 Task: Set the line thickness of the major ticks on the chart to 4px.
Action: Mouse moved to (130, 139)
Screenshot: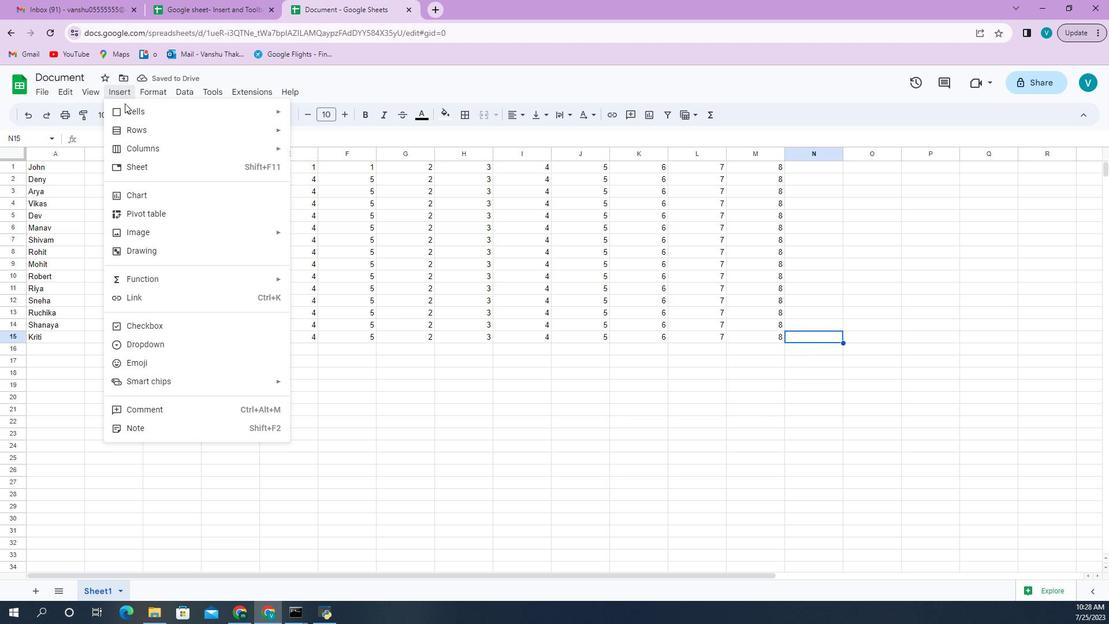 
Action: Mouse pressed left at (130, 139)
Screenshot: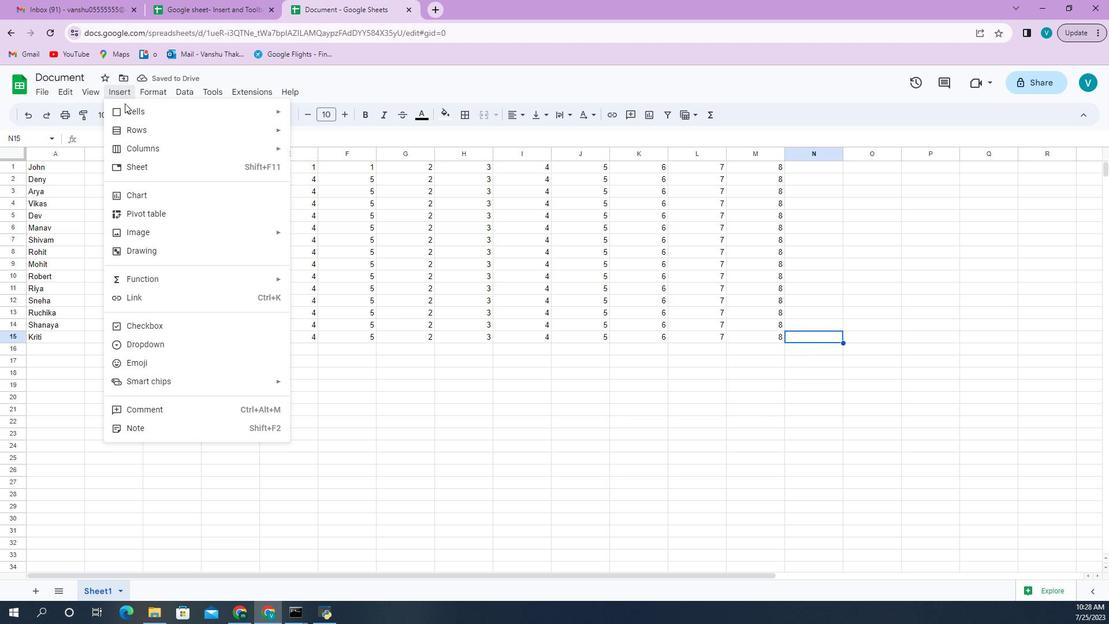 
Action: Mouse moved to (143, 224)
Screenshot: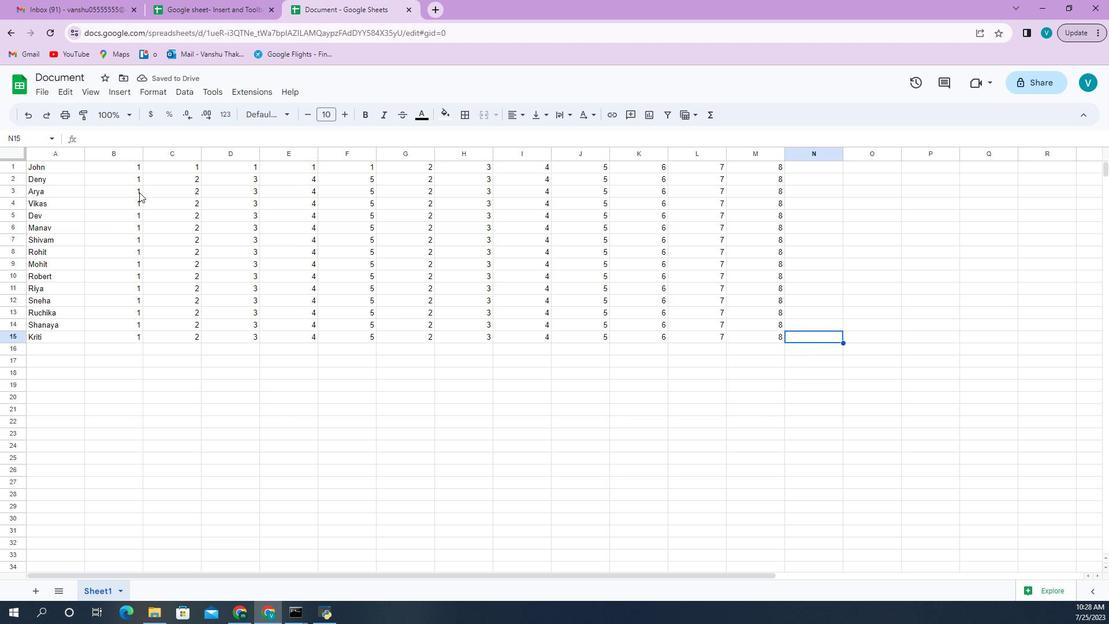 
Action: Mouse pressed left at (143, 224)
Screenshot: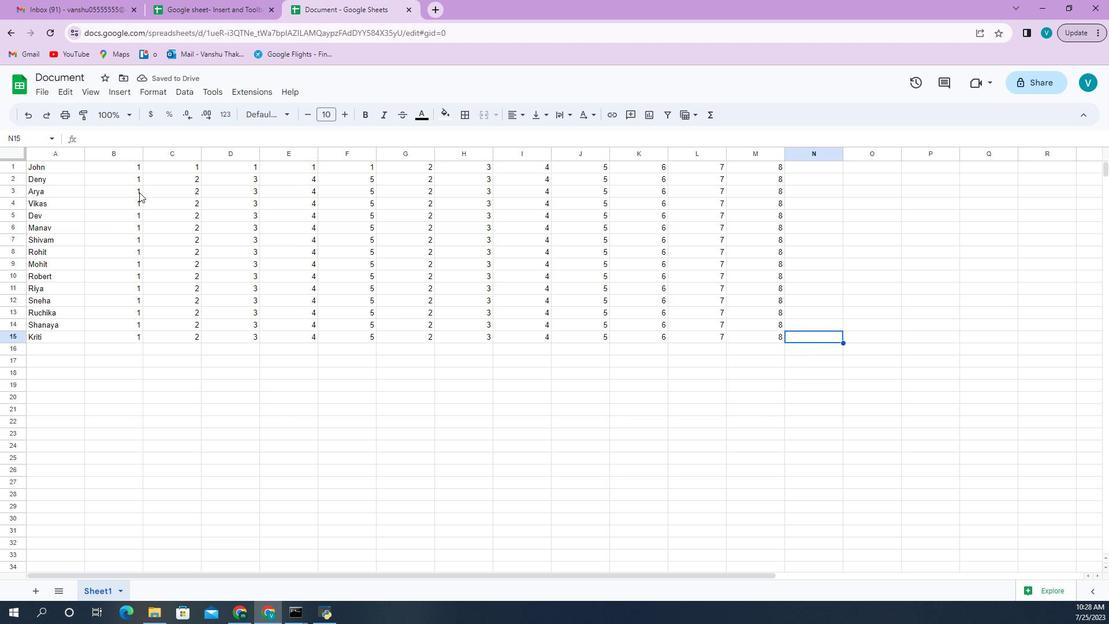 
Action: Mouse moved to (1046, 183)
Screenshot: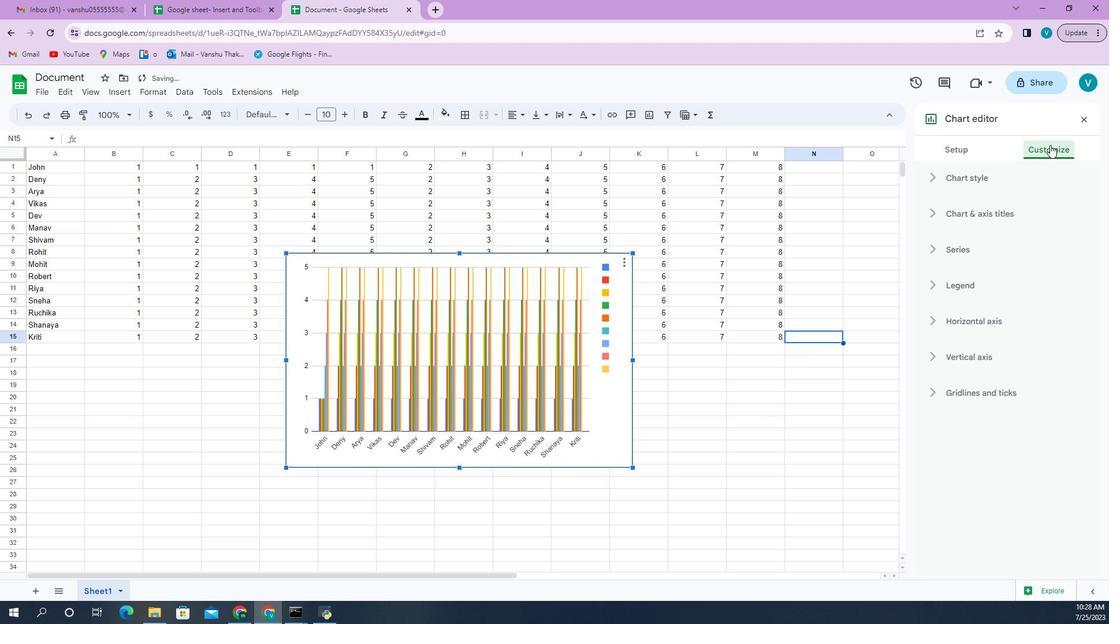 
Action: Mouse pressed left at (1046, 183)
Screenshot: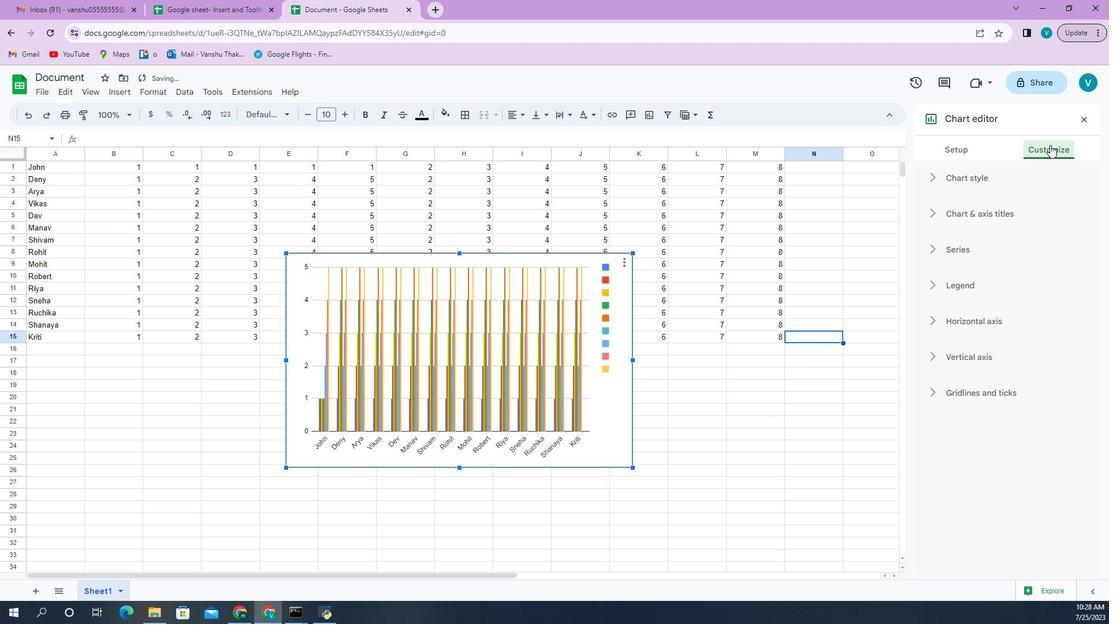 
Action: Mouse moved to (1010, 399)
Screenshot: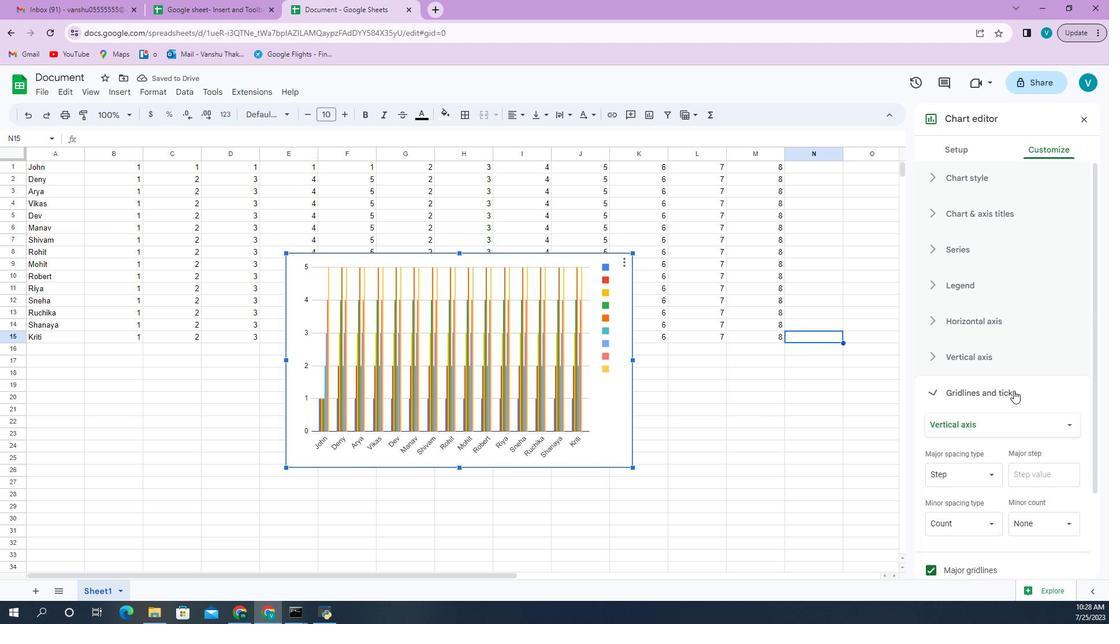 
Action: Mouse pressed left at (1010, 399)
Screenshot: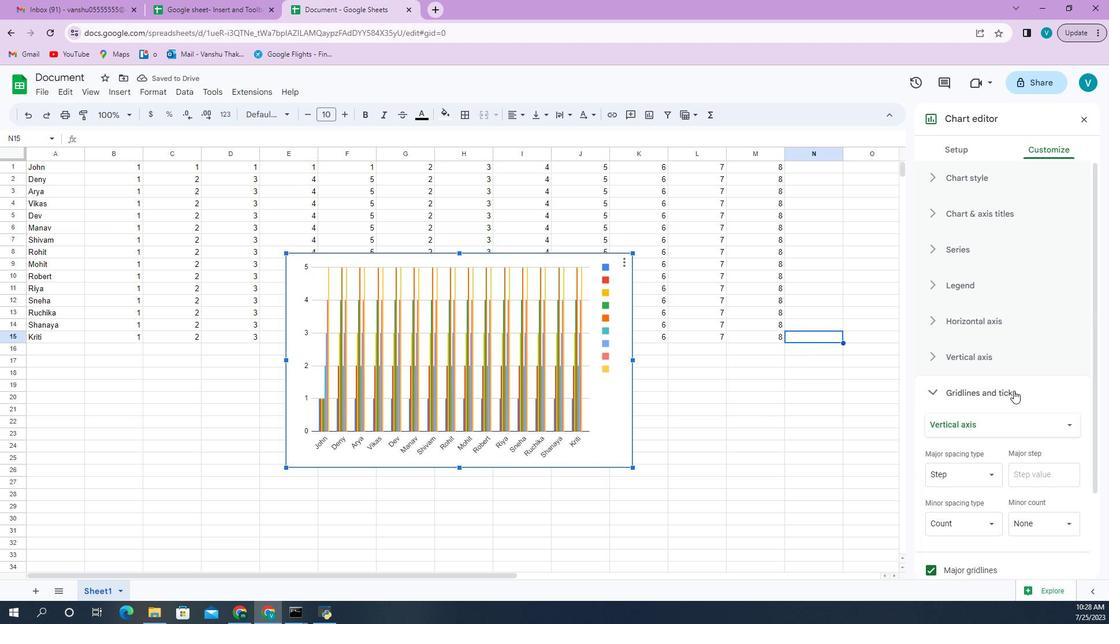 
Action: Mouse scrolled (1010, 399) with delta (0, 0)
Screenshot: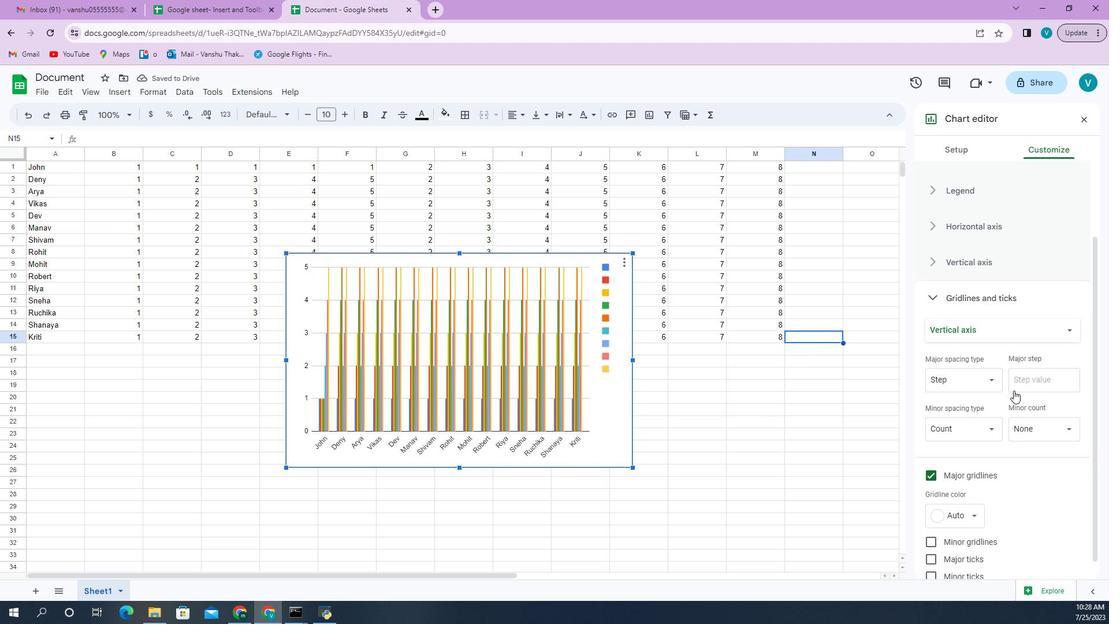
Action: Mouse scrolled (1010, 399) with delta (0, 0)
Screenshot: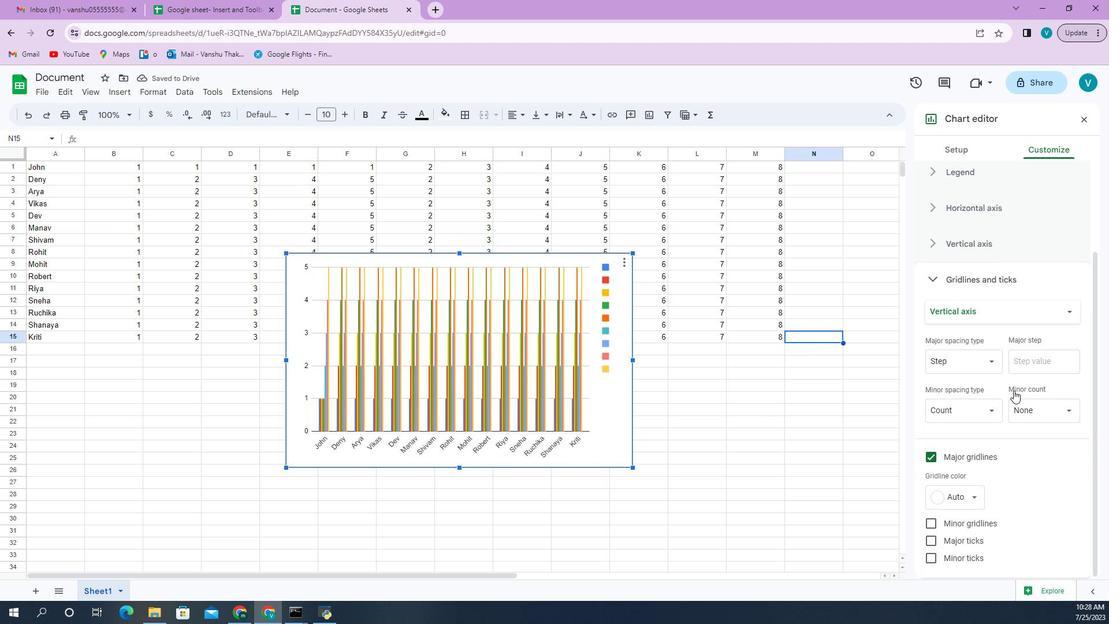 
Action: Mouse scrolled (1010, 399) with delta (0, 0)
Screenshot: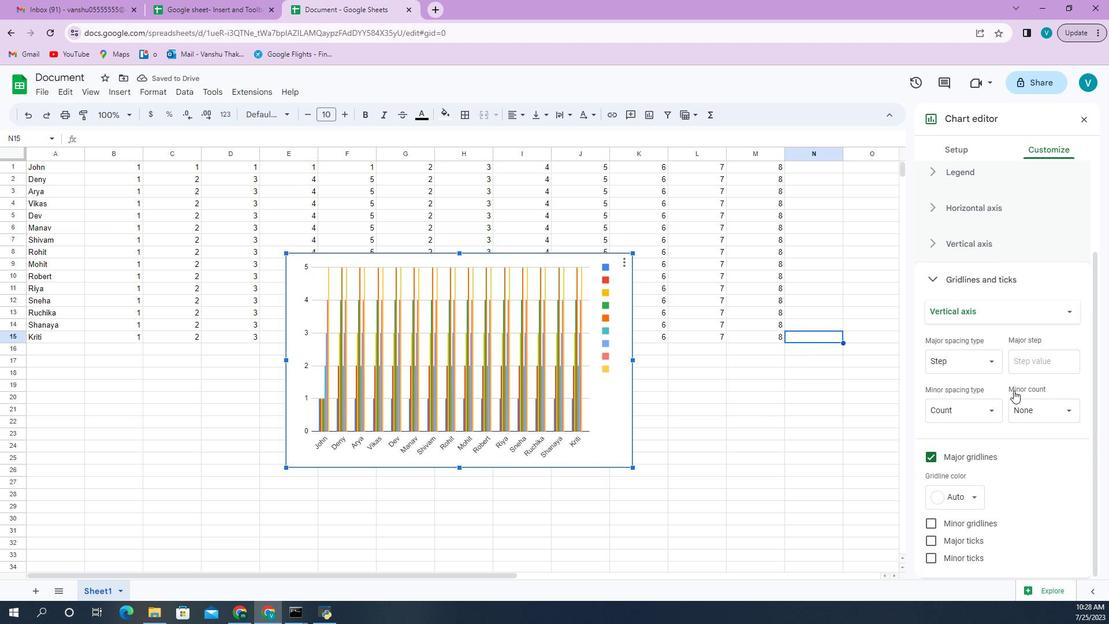 
Action: Mouse scrolled (1010, 399) with delta (0, 0)
Screenshot: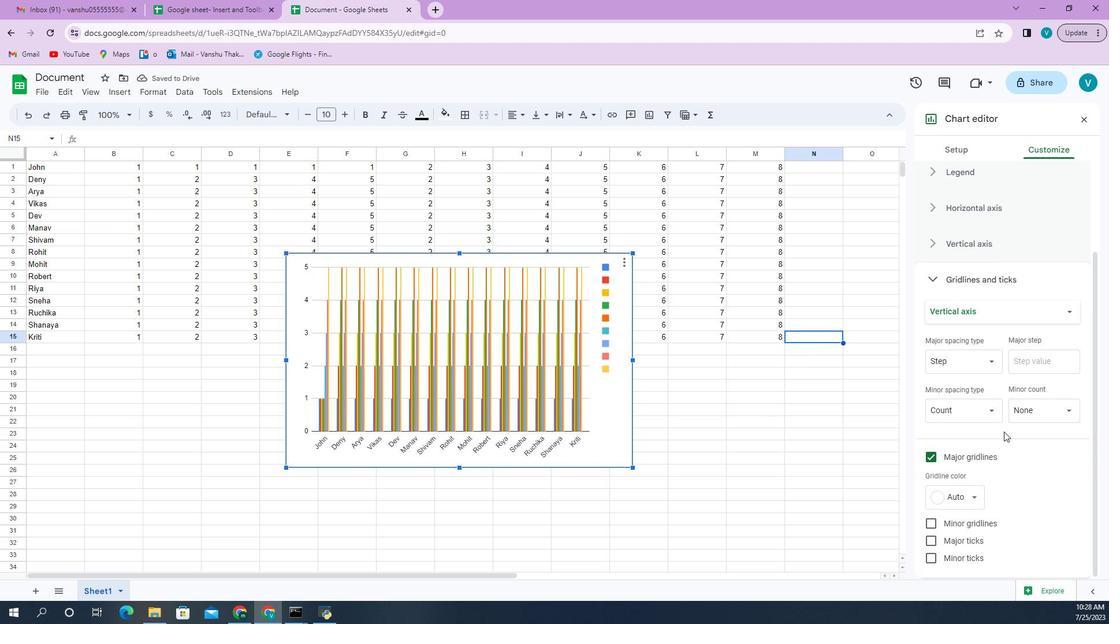 
Action: Mouse moved to (930, 528)
Screenshot: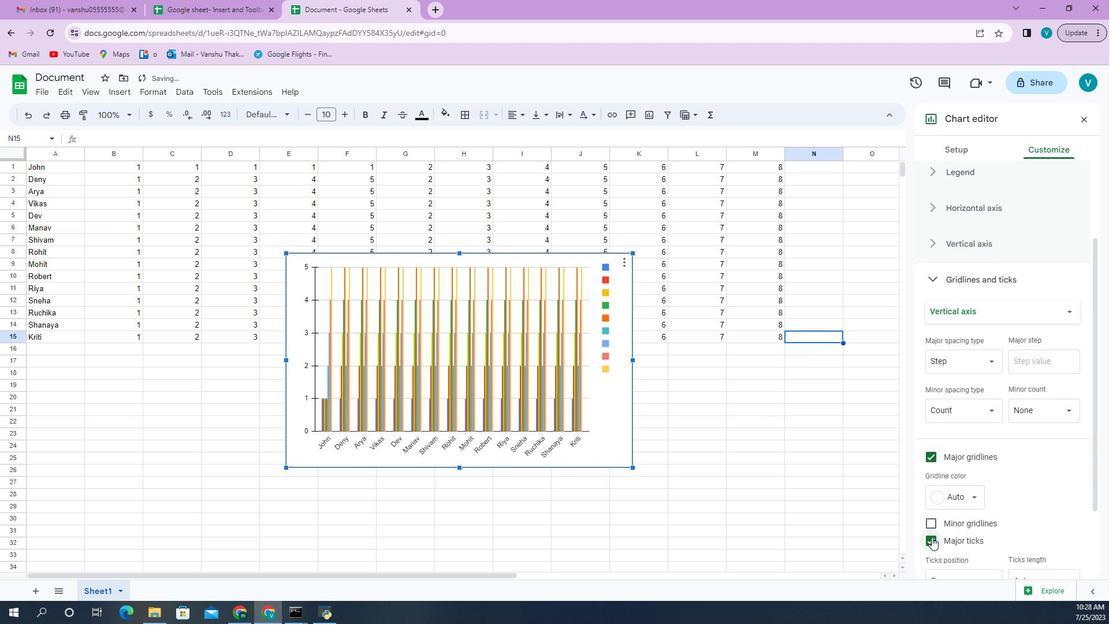 
Action: Mouse pressed left at (930, 528)
Screenshot: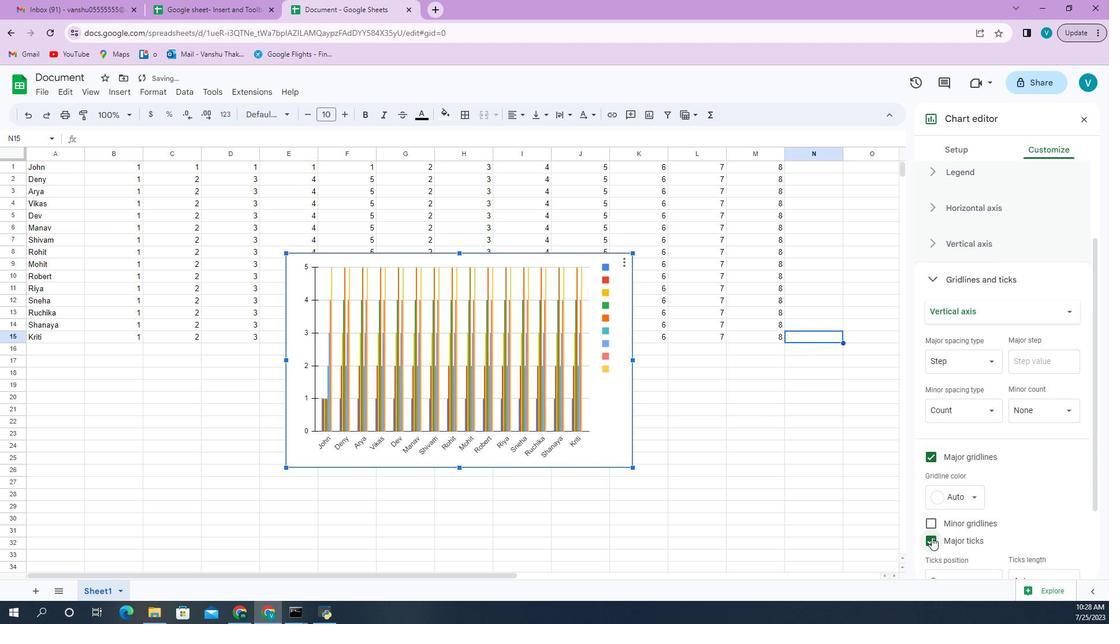 
Action: Mouse moved to (929, 529)
Screenshot: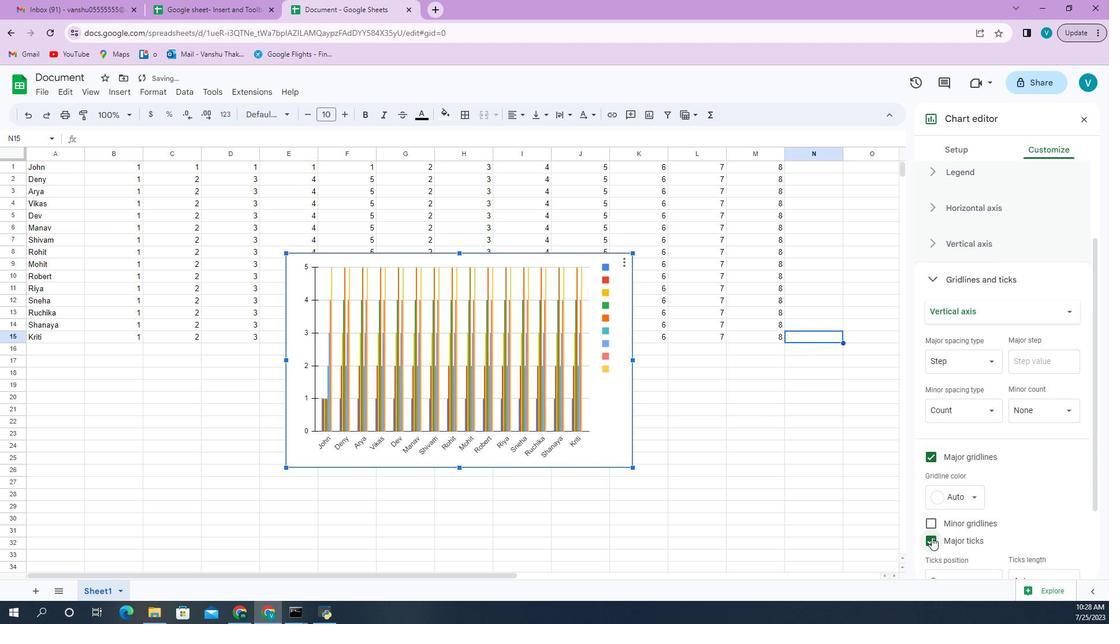 
Action: Mouse scrolled (929, 528) with delta (0, 0)
Screenshot: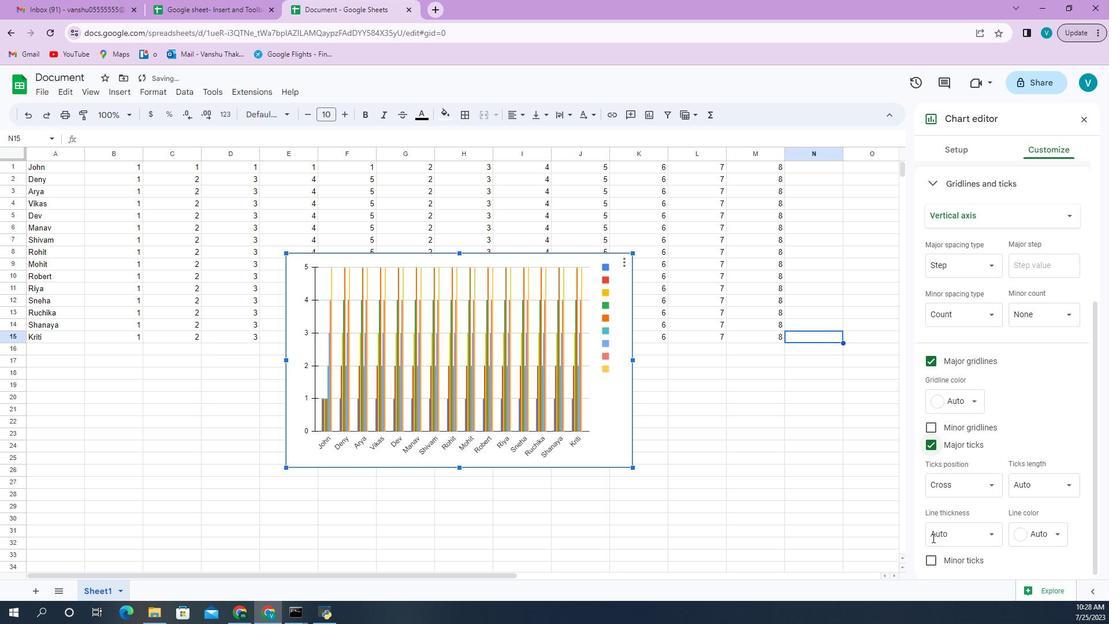 
Action: Mouse scrolled (929, 528) with delta (0, 0)
Screenshot: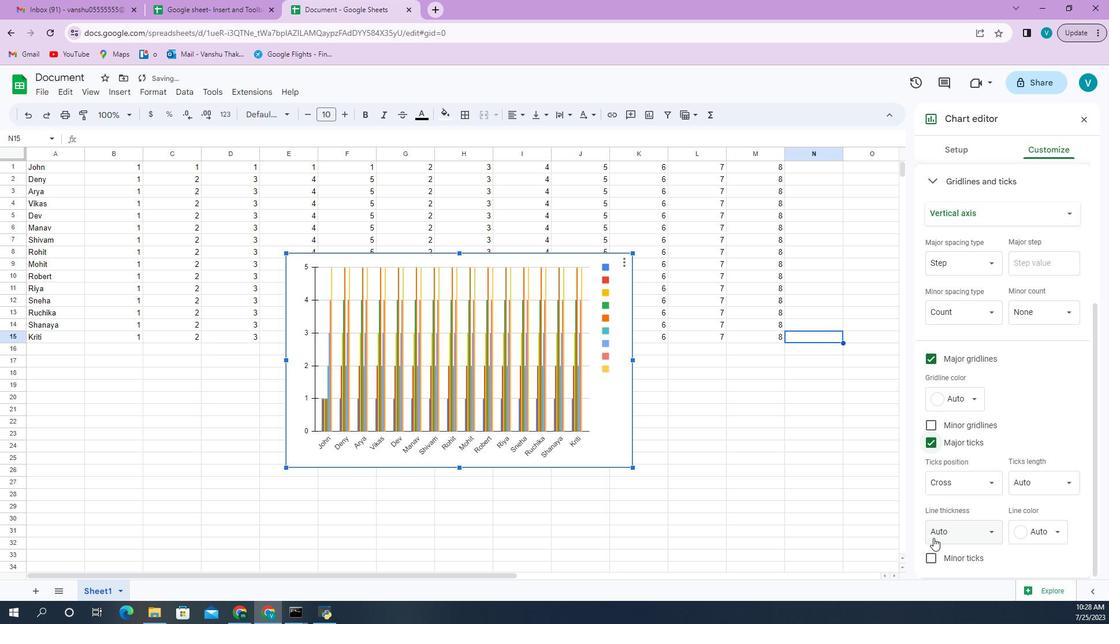 
Action: Mouse moved to (929, 529)
Screenshot: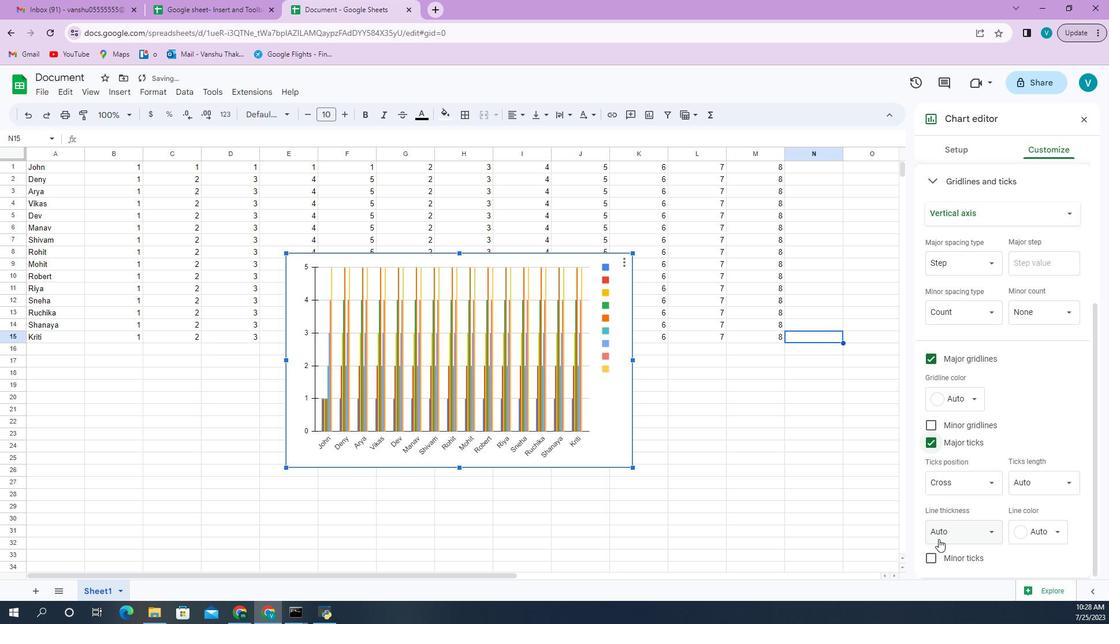 
Action: Mouse scrolled (929, 528) with delta (0, 0)
Screenshot: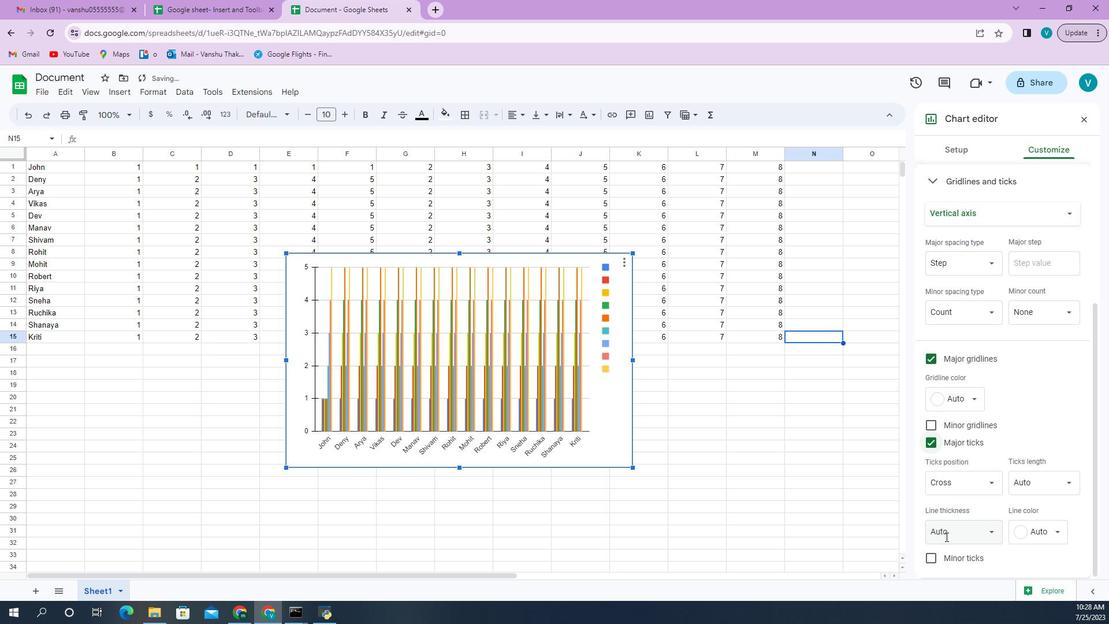 
Action: Mouse moved to (955, 522)
Screenshot: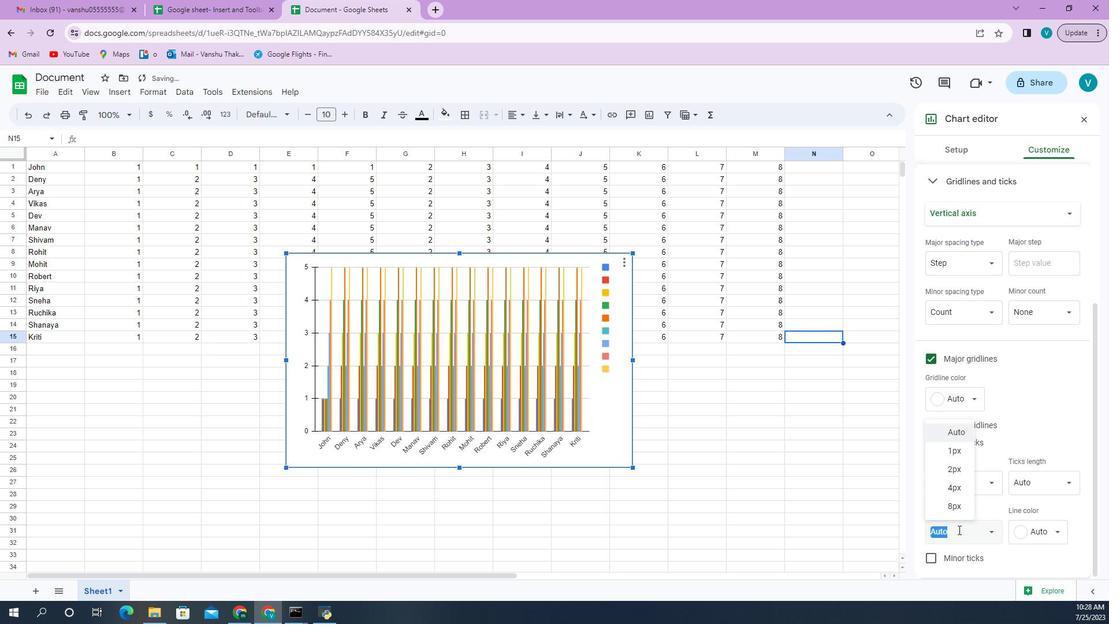 
Action: Mouse pressed left at (955, 522)
Screenshot: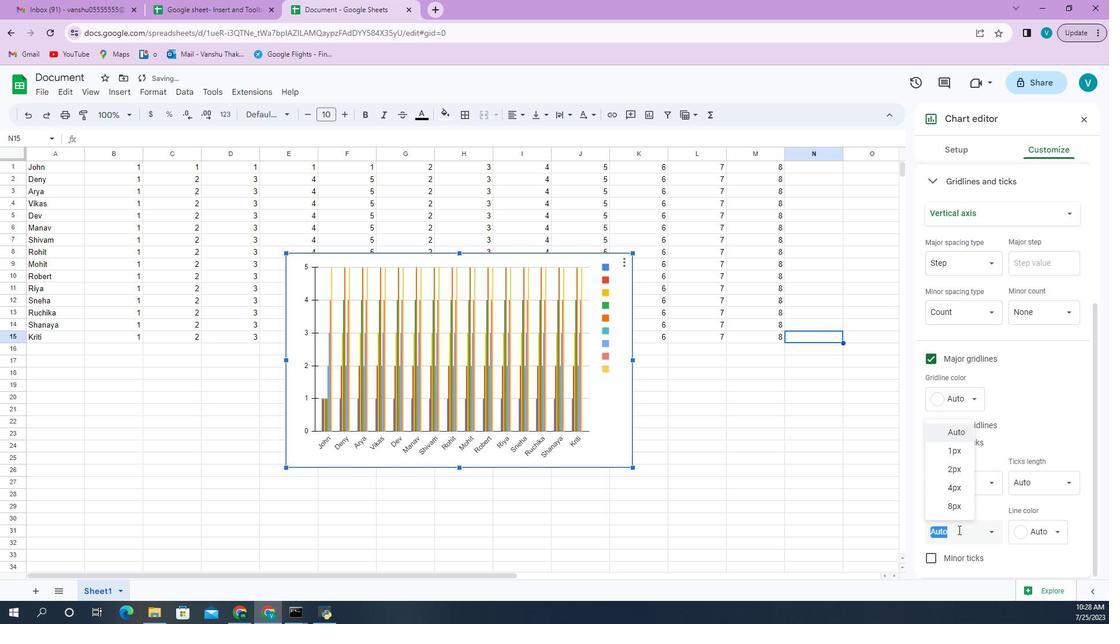 
Action: Mouse moved to (956, 487)
Screenshot: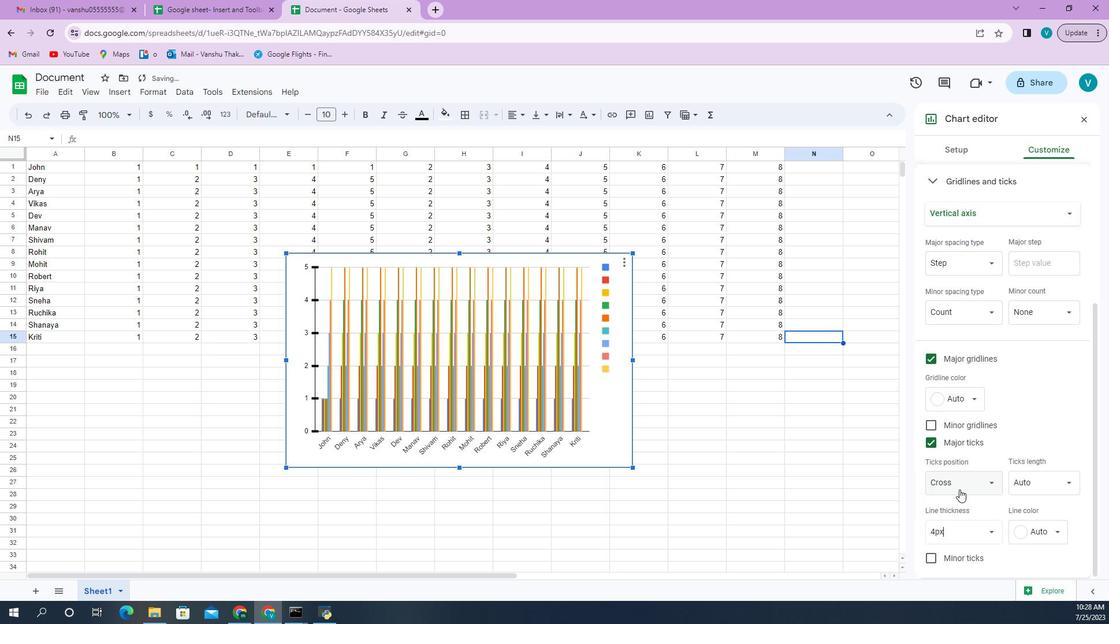 
Action: Mouse pressed left at (956, 487)
Screenshot: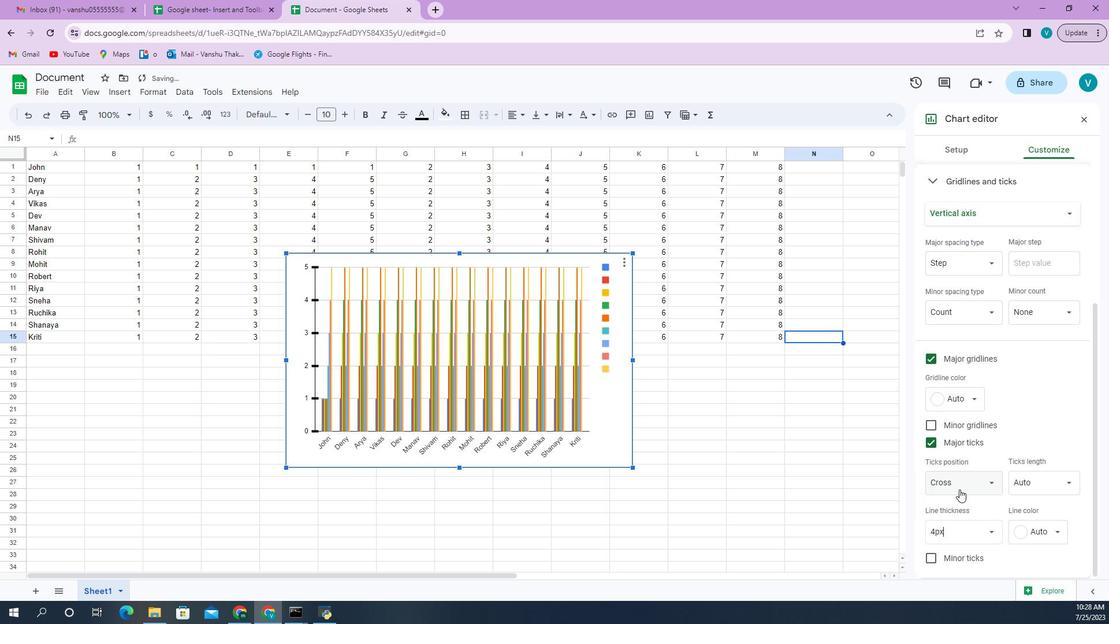 
Action: Mouse moved to (952, 482)
Screenshot: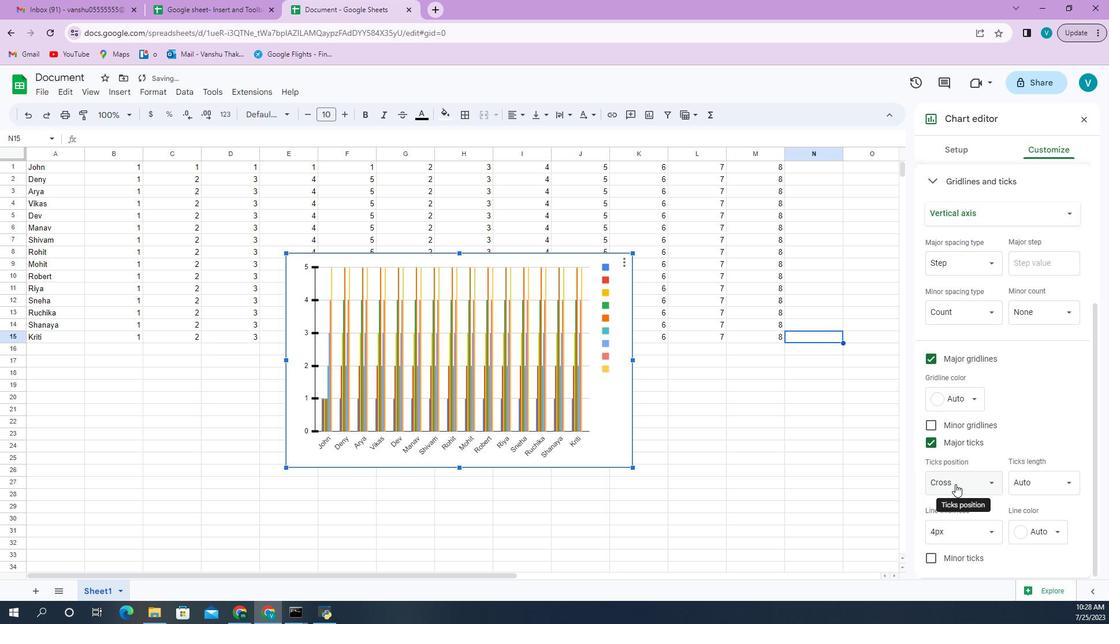 
